 Task: Specify the meeting address for the in-person meeting to "30 N Glover Avenue".
Action: Mouse moved to (120, 119)
Screenshot: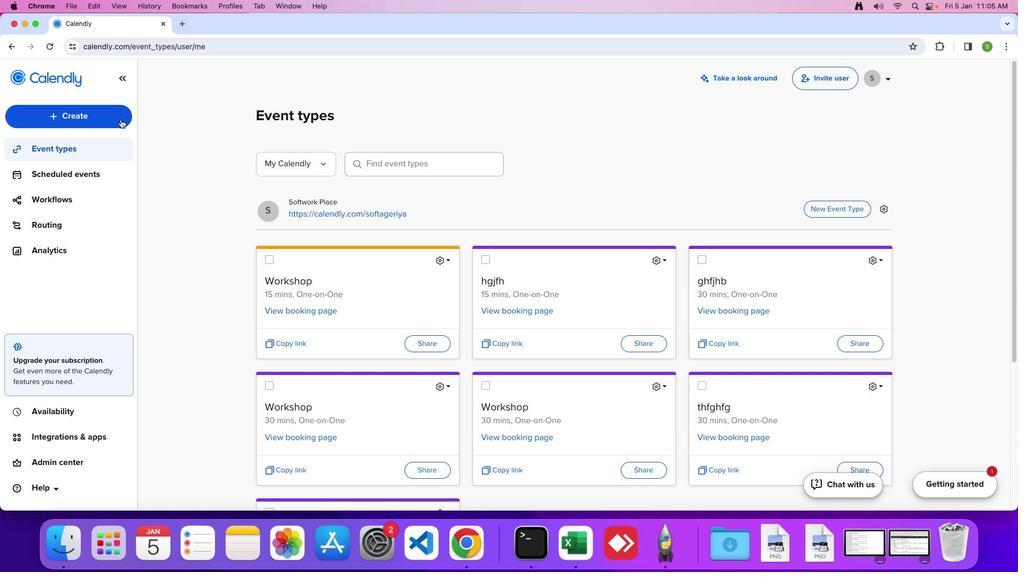 
Action: Mouse pressed left at (120, 119)
Screenshot: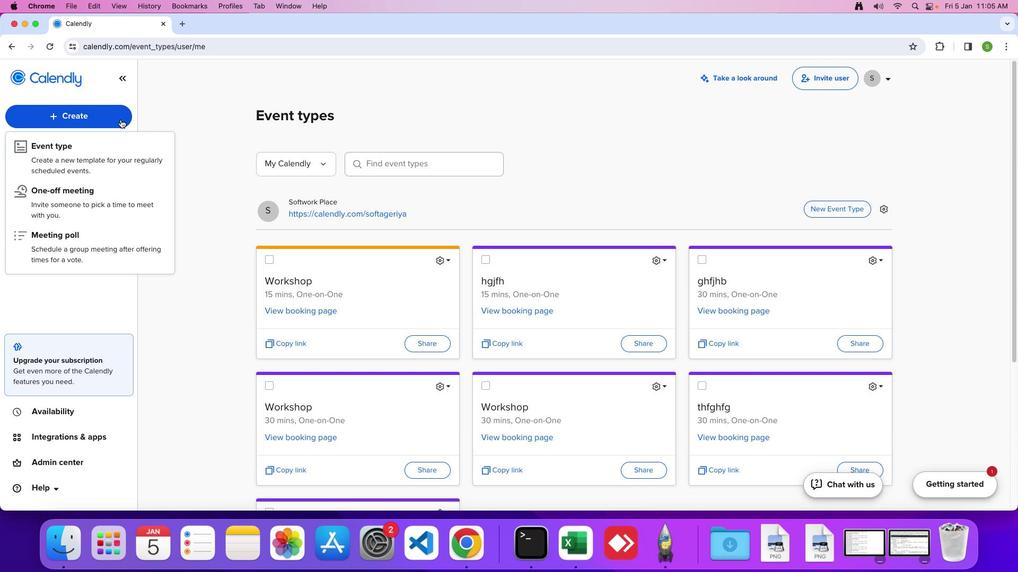 
Action: Mouse moved to (76, 202)
Screenshot: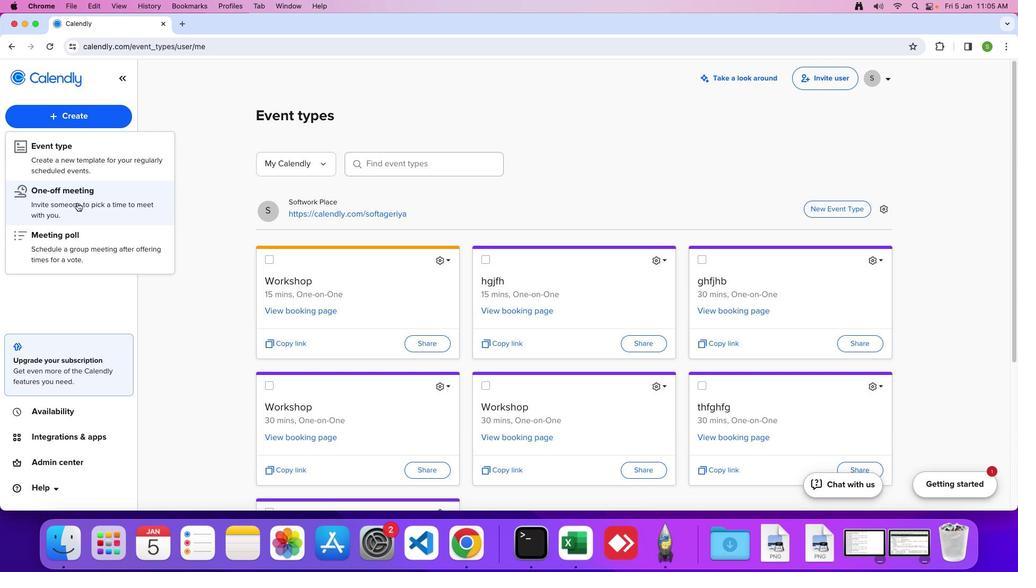 
Action: Mouse pressed left at (76, 202)
Screenshot: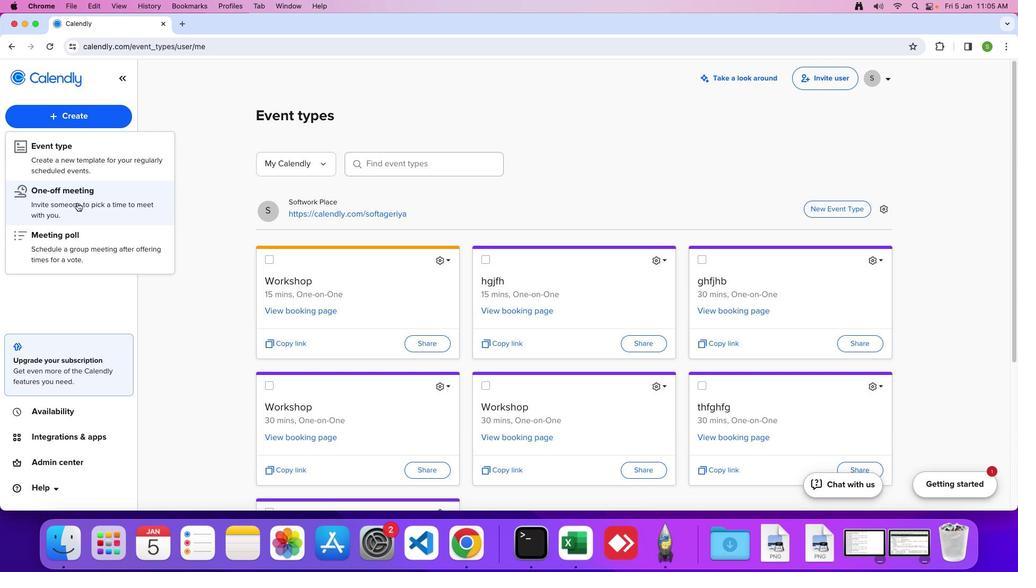 
Action: Mouse moved to (830, 177)
Screenshot: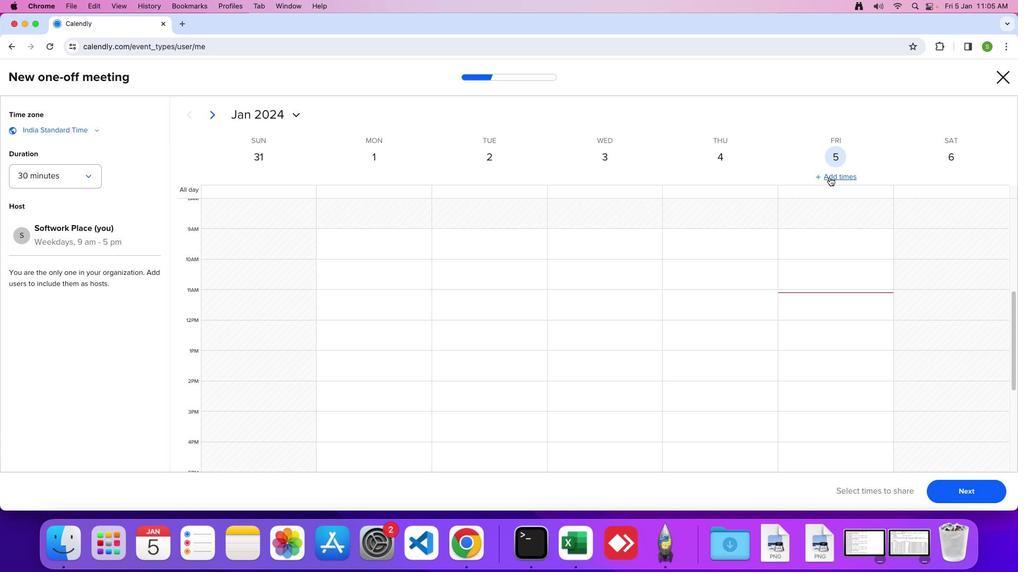 
Action: Mouse pressed left at (830, 177)
Screenshot: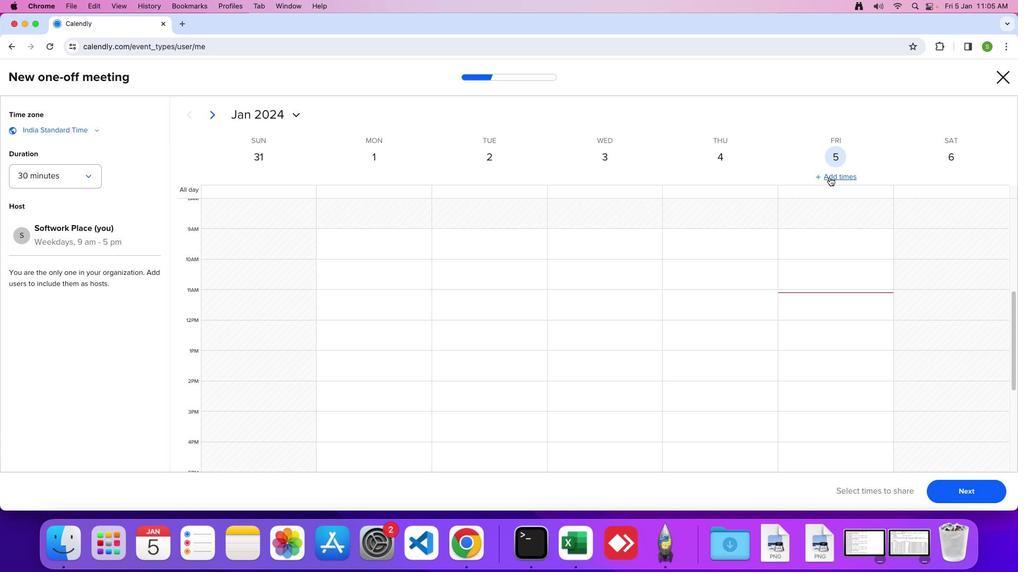 
Action: Mouse moved to (972, 493)
Screenshot: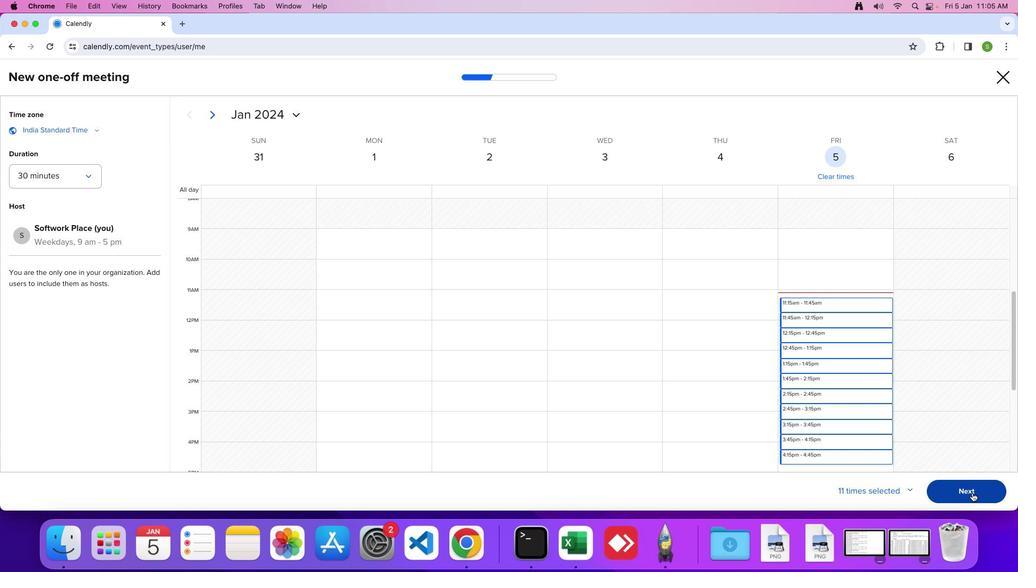 
Action: Mouse pressed left at (972, 493)
Screenshot: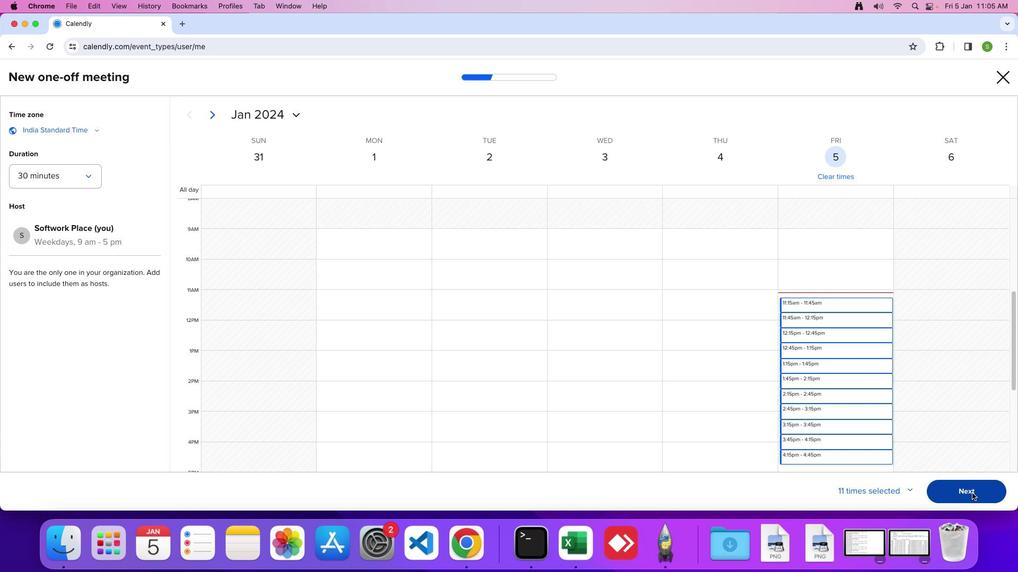 
Action: Mouse moved to (531, 358)
Screenshot: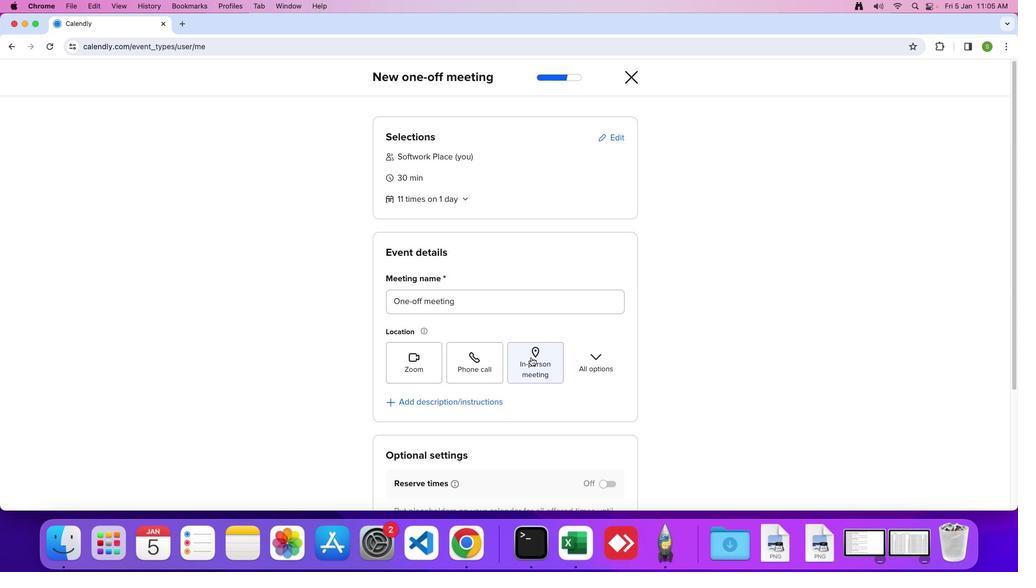 
Action: Mouse pressed left at (531, 358)
Screenshot: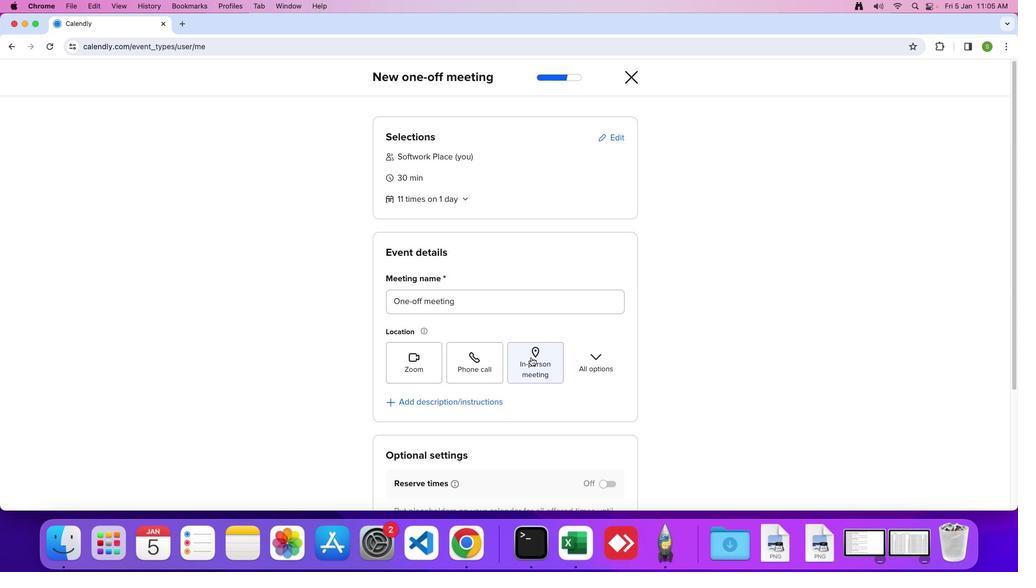 
Action: Mouse moved to (482, 188)
Screenshot: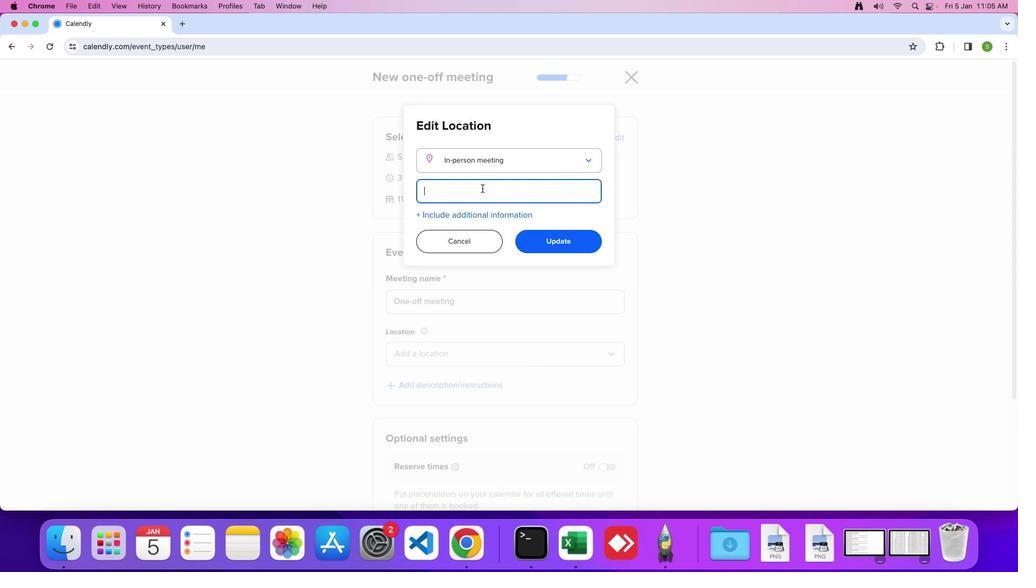 
Action: Mouse pressed left at (482, 188)
Screenshot: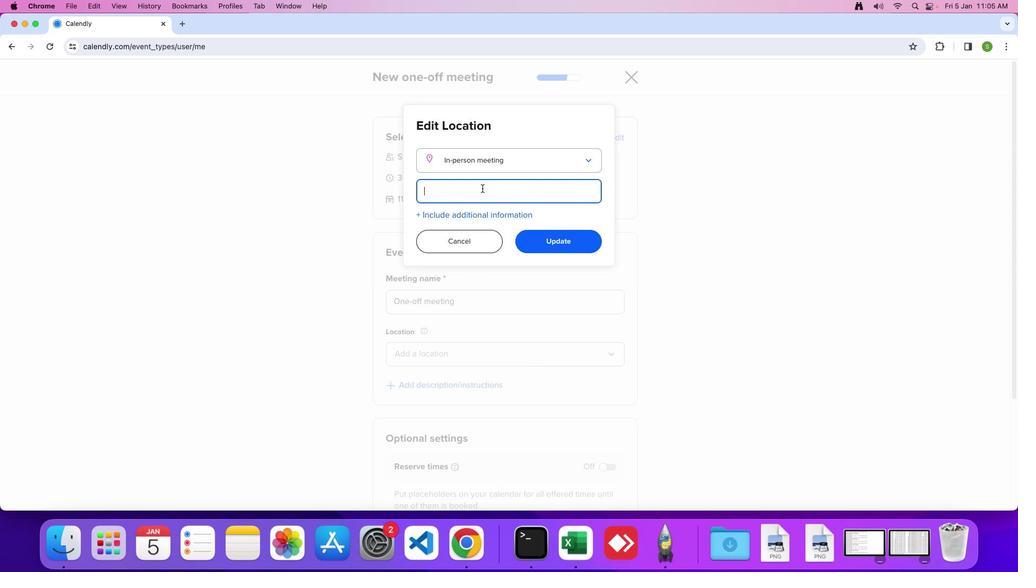 
Action: Key pressed '3''0'Key.space'N'Key.space'G'Key.shift'L''O'Key.backspaceKey.backspaceKey.caps_lock'l''o''v''e''r'Key.spaceKey.shift'A''v''e''n''u''e'
Screenshot: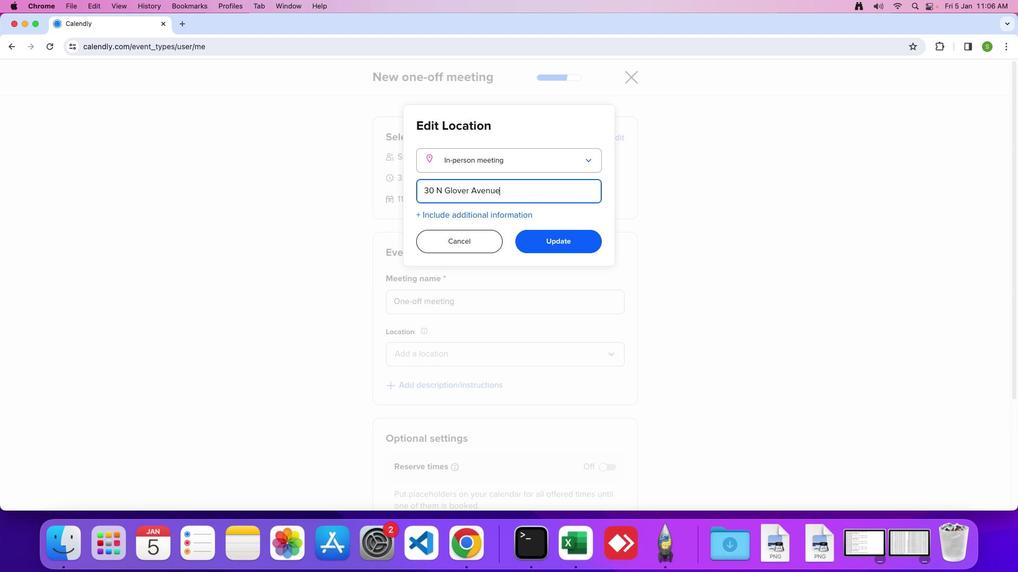 
